 Task: Create in the project VikingTech and in the Backlog issue 'Create a new online platform for online language courses with advanced speech recognition and translation features' a child issue 'Kubernetes cluster backup and recovery testing and optimization', and assign it to team member softage.2@softage.net.
Action: Mouse moved to (537, 428)
Screenshot: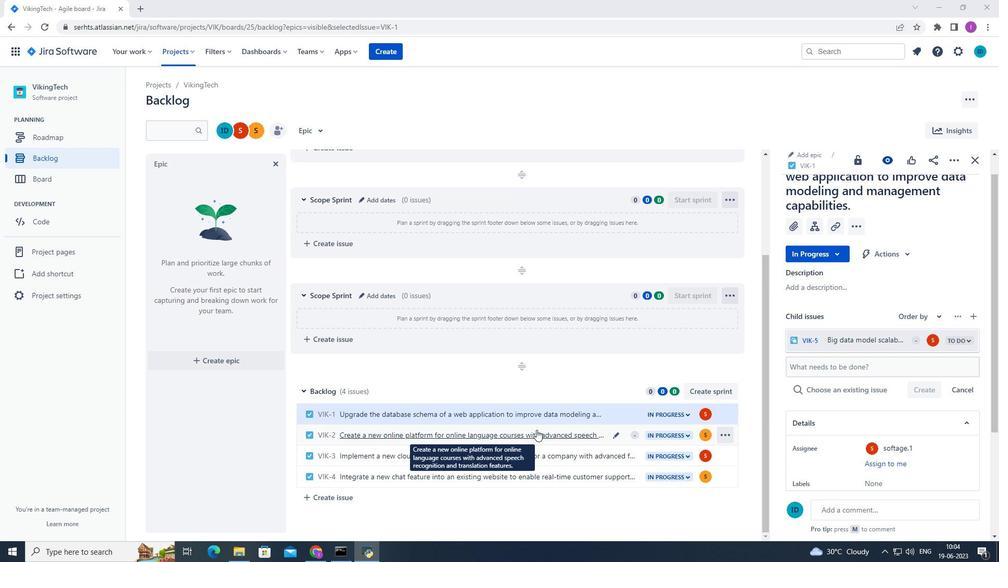 
Action: Mouse pressed left at (537, 428)
Screenshot: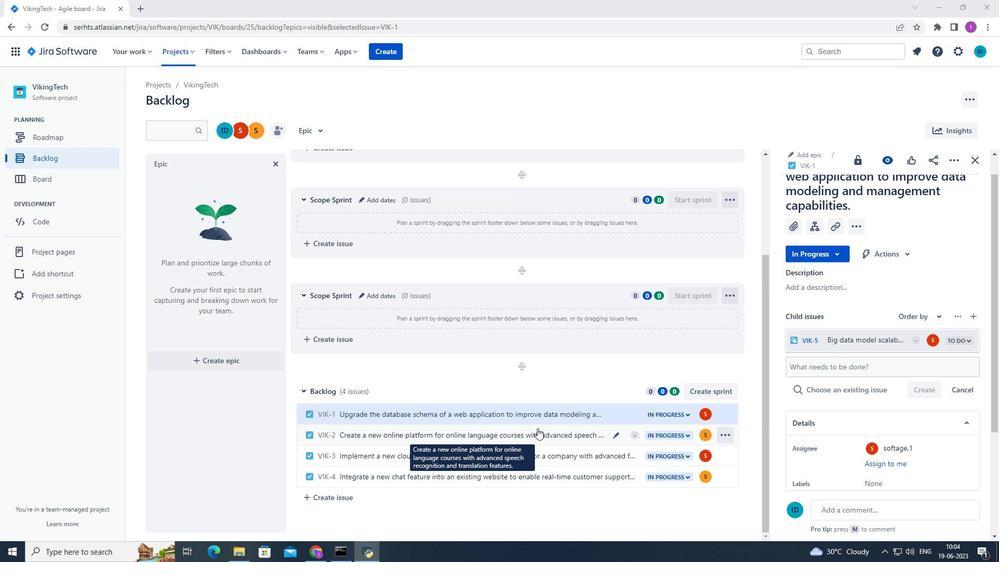 
Action: Mouse moved to (817, 252)
Screenshot: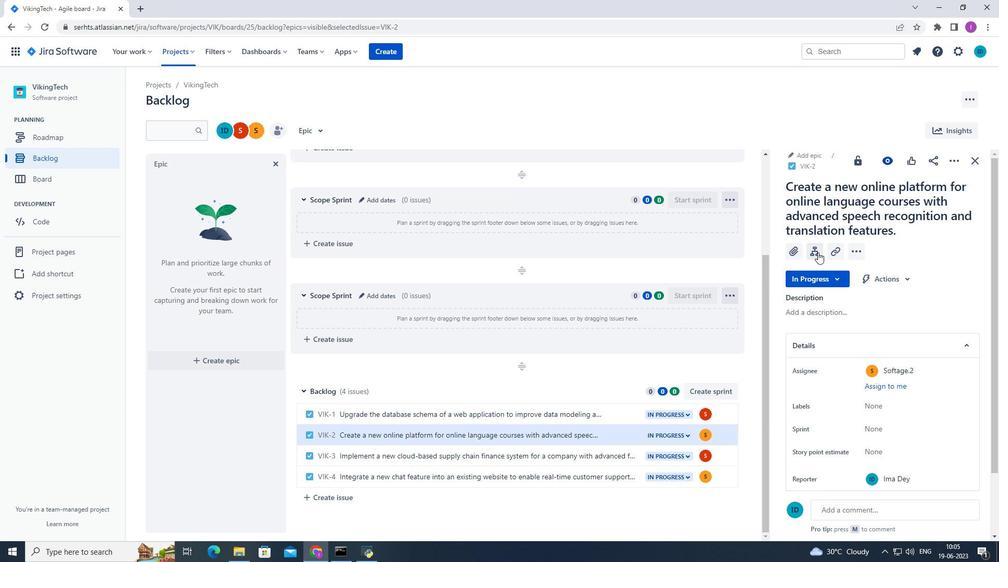 
Action: Mouse pressed left at (817, 252)
Screenshot: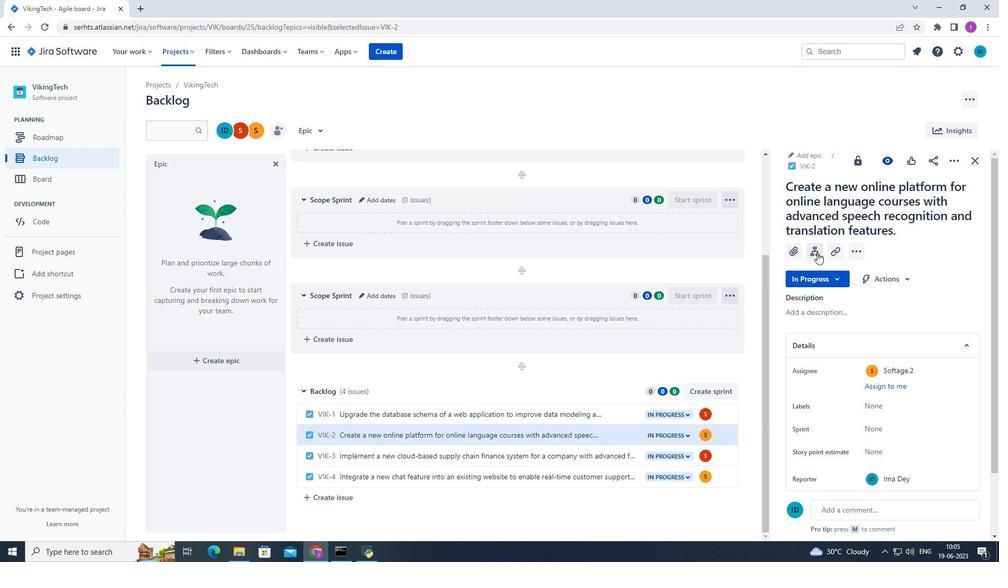 
Action: Mouse moved to (810, 338)
Screenshot: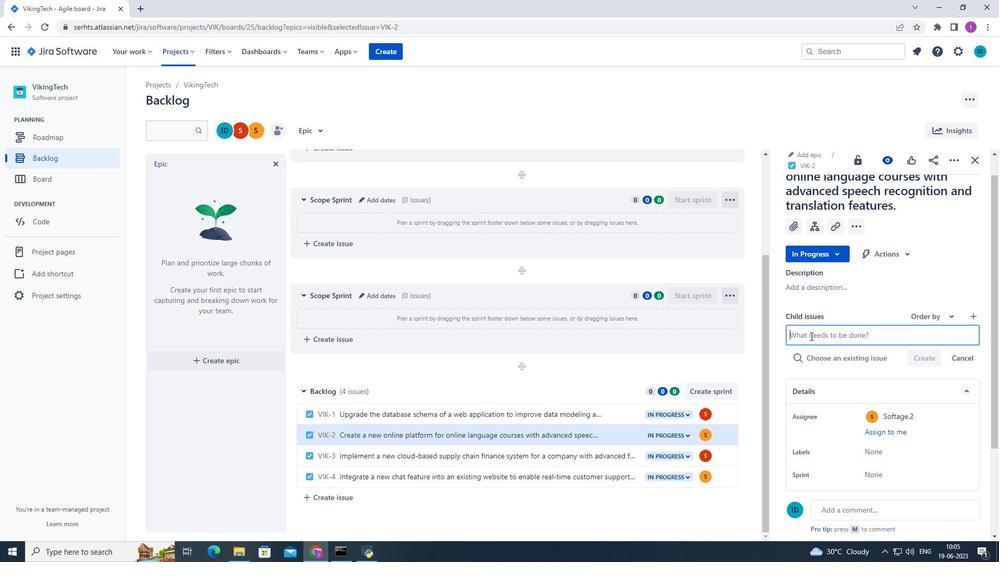 
Action: Mouse pressed left at (810, 338)
Screenshot: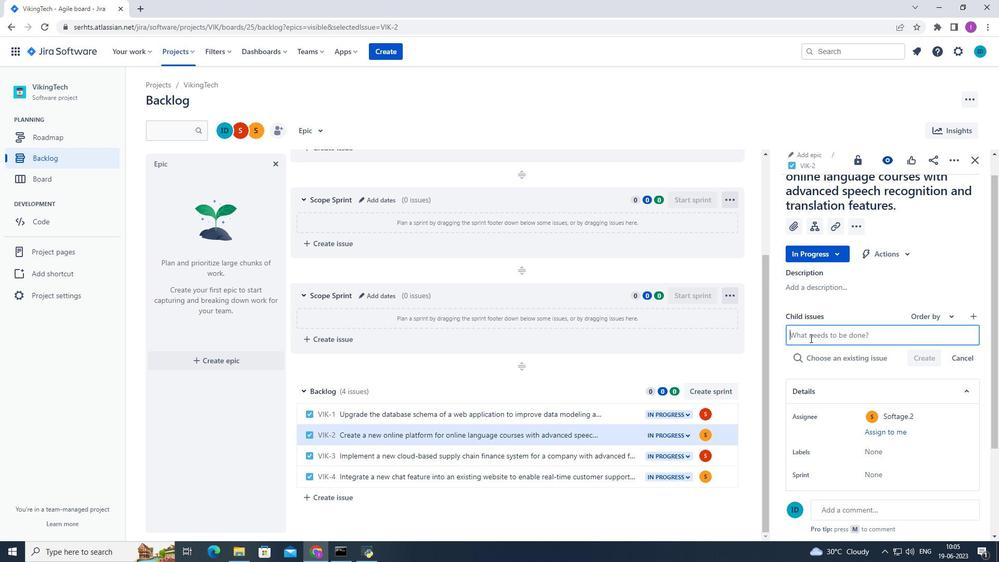 
Action: Key pressed <Key.shift><Key.shift><Key.shift><Key.shift><Key.shift><Key.shift><Key.shift><Key.shift><Key.shift><Key.shift><Key.shift>Kubernetes<Key.space>clouster<Key.space>backup
Screenshot: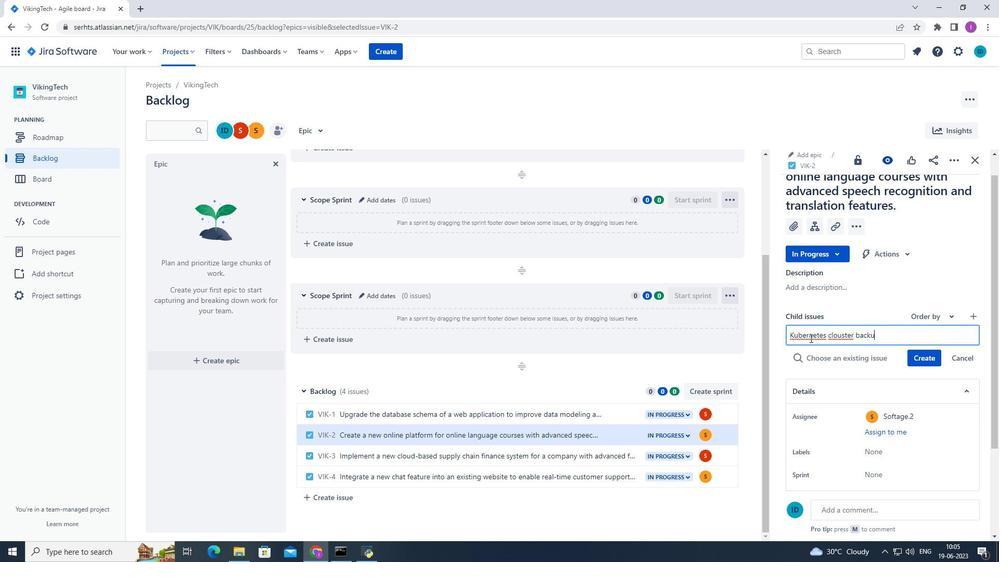 
Action: Mouse moved to (837, 337)
Screenshot: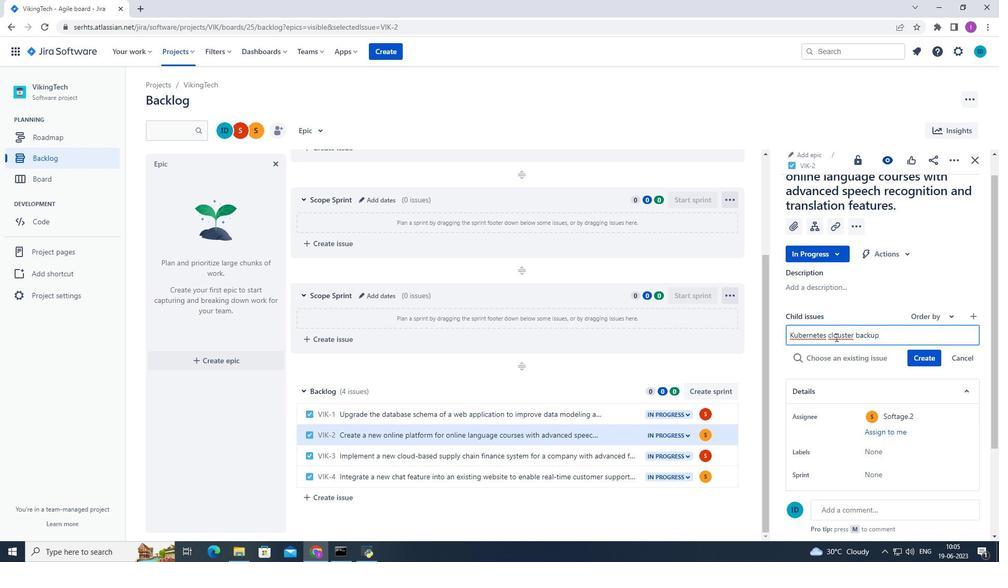 
Action: Mouse pressed left at (837, 337)
Screenshot: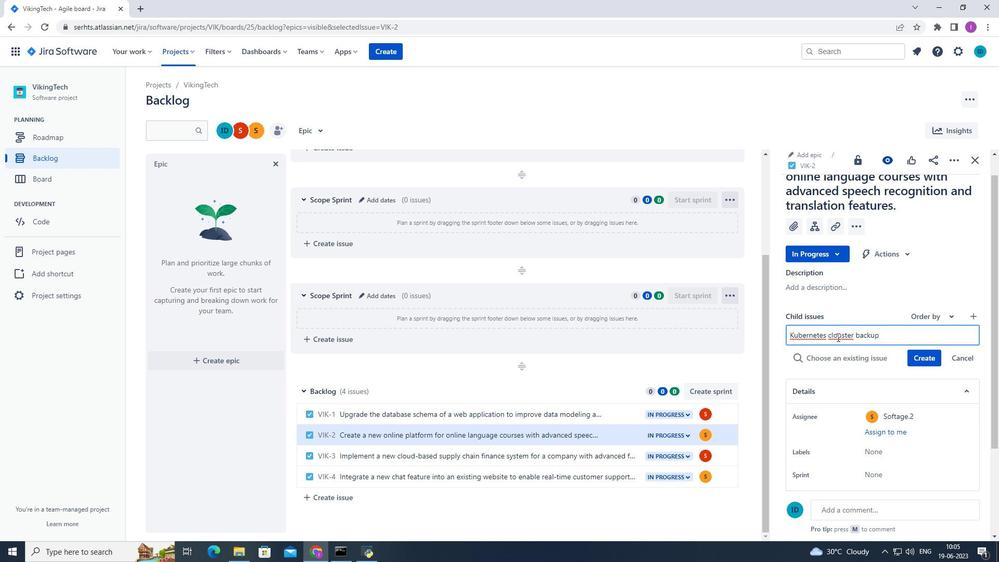
Action: Mouse moved to (839, 336)
Screenshot: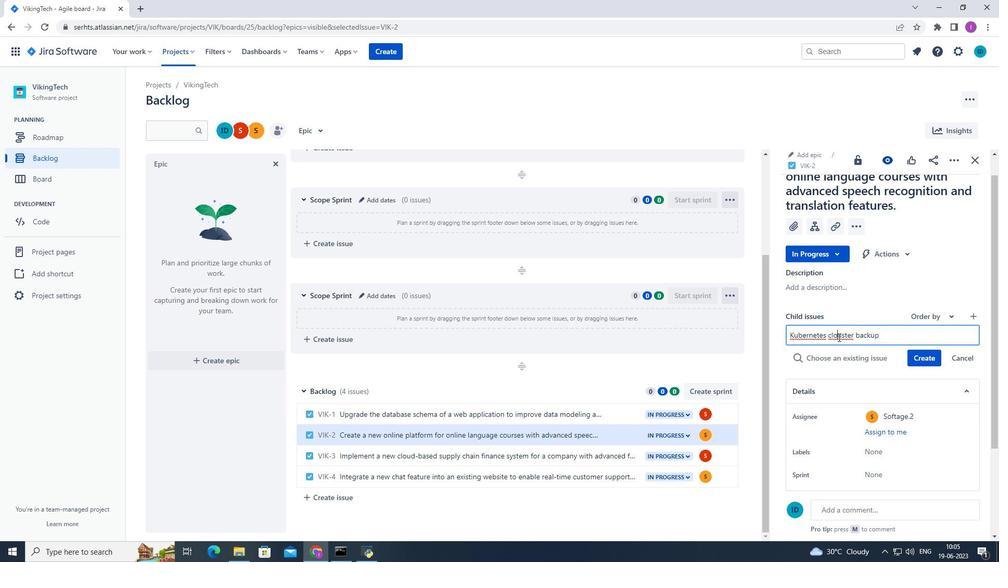 
Action: Key pressed <Key.backspace>
Screenshot: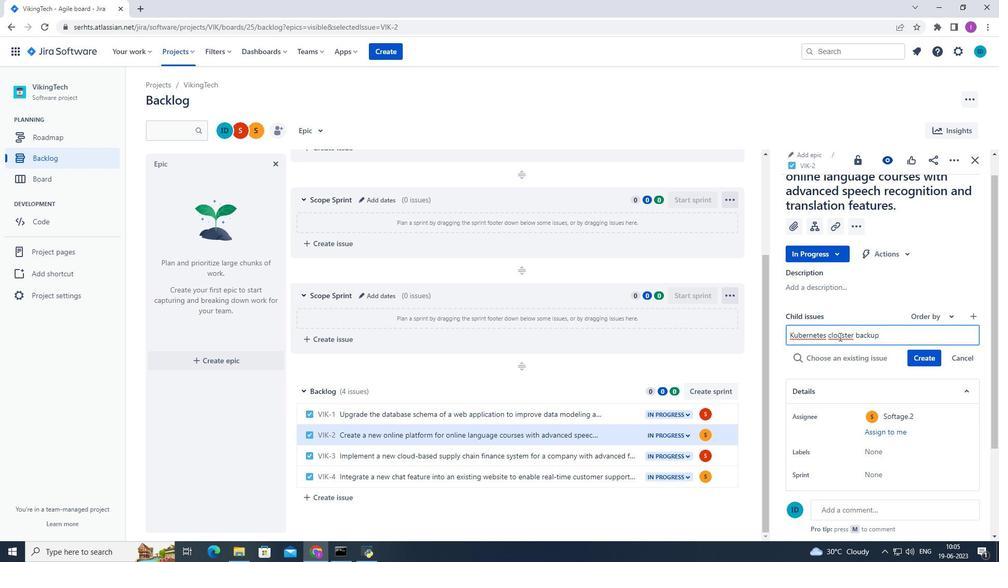 
Action: Mouse moved to (890, 342)
Screenshot: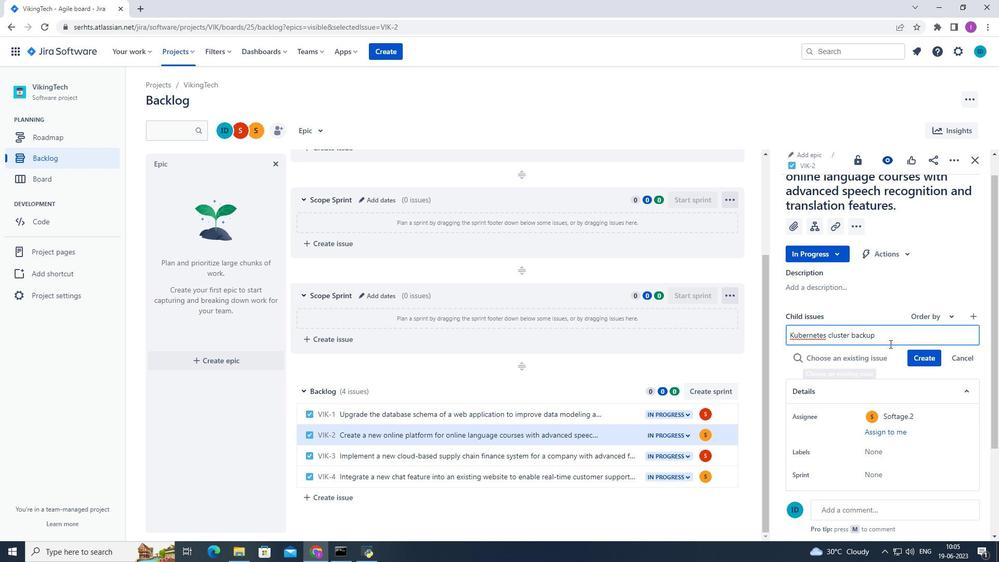 
Action: Mouse pressed left at (890, 342)
Screenshot: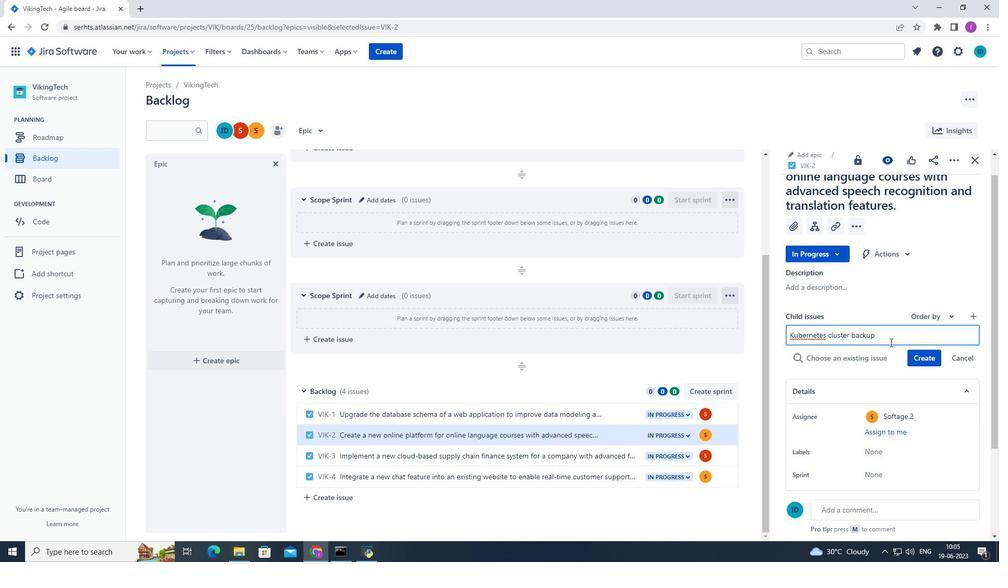 
Action: Mouse moved to (911, 338)
Screenshot: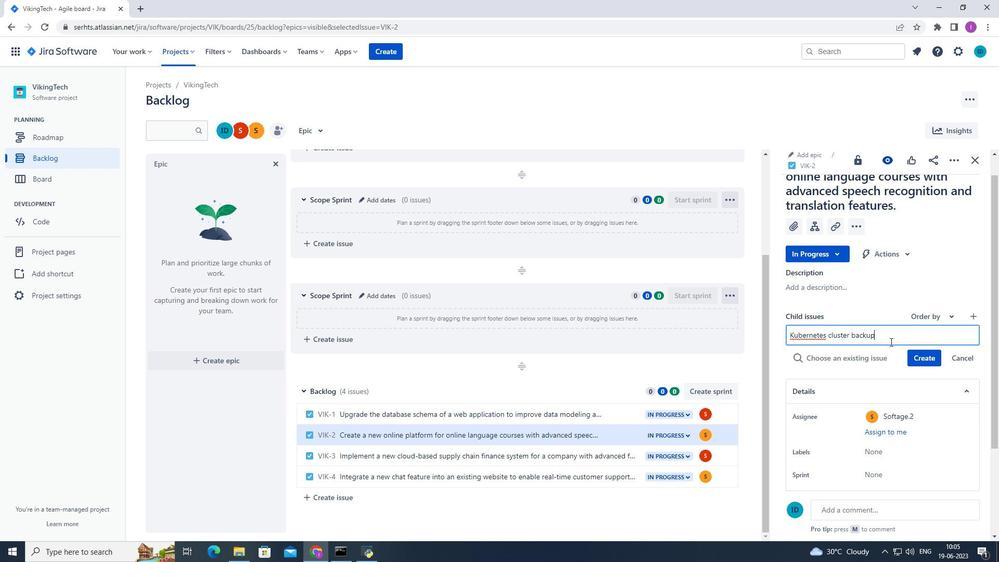 
Action: Key pressed <Key.space><Key.space><Key.backspace>a
Screenshot: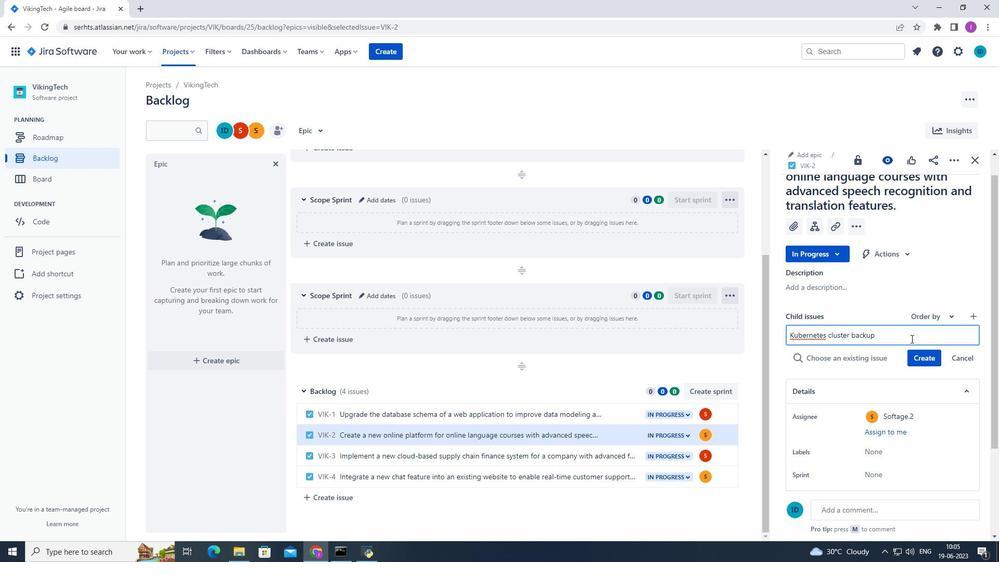 
Action: Mouse moved to (912, 338)
Screenshot: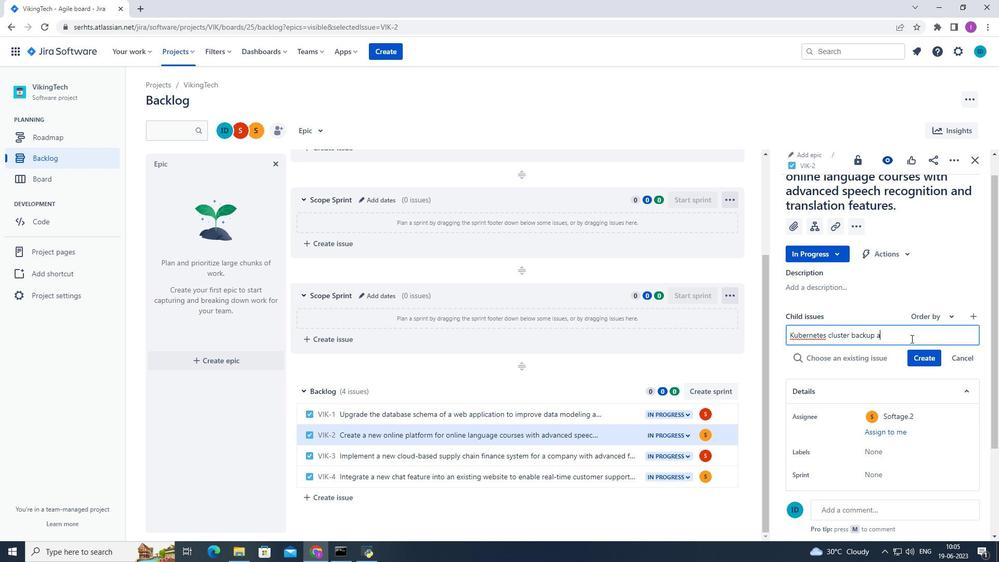 
Action: Key pressed nd<Key.space>recon<Key.backspace>very<Key.space>testing<Key.space>and<Key.space>optimization.<Key.enter>
Screenshot: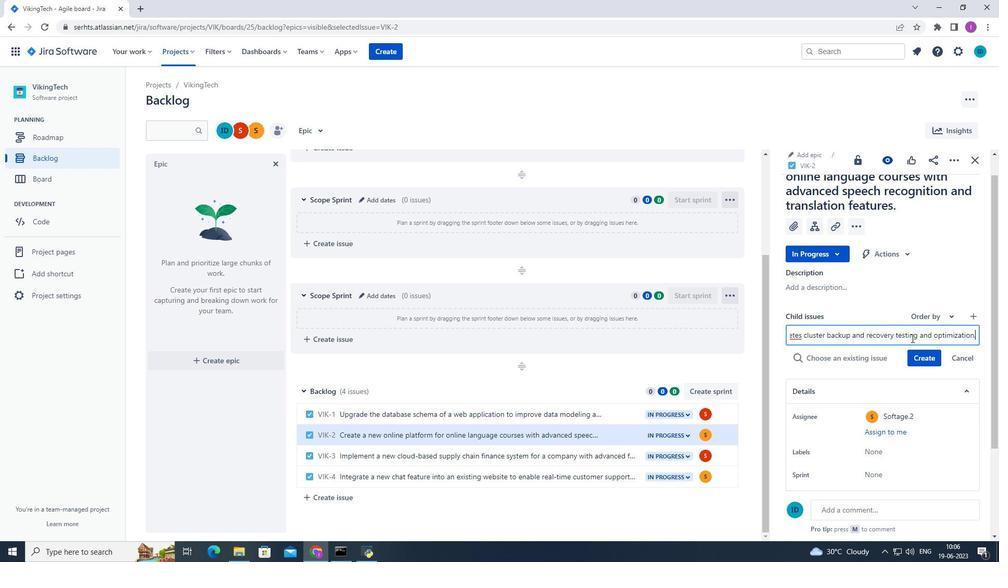 
Action: Mouse moved to (933, 339)
Screenshot: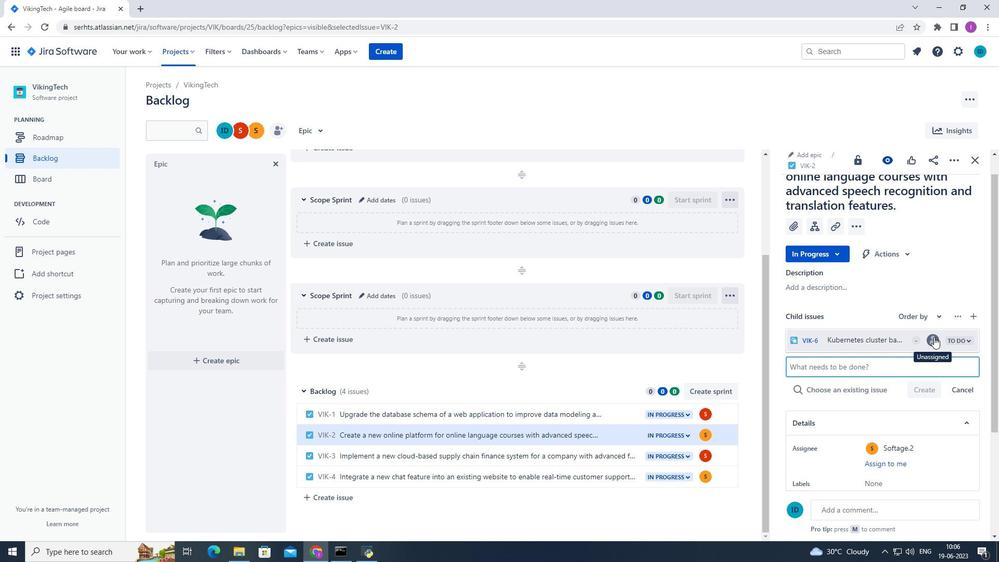 
Action: Mouse pressed left at (933, 339)
Screenshot: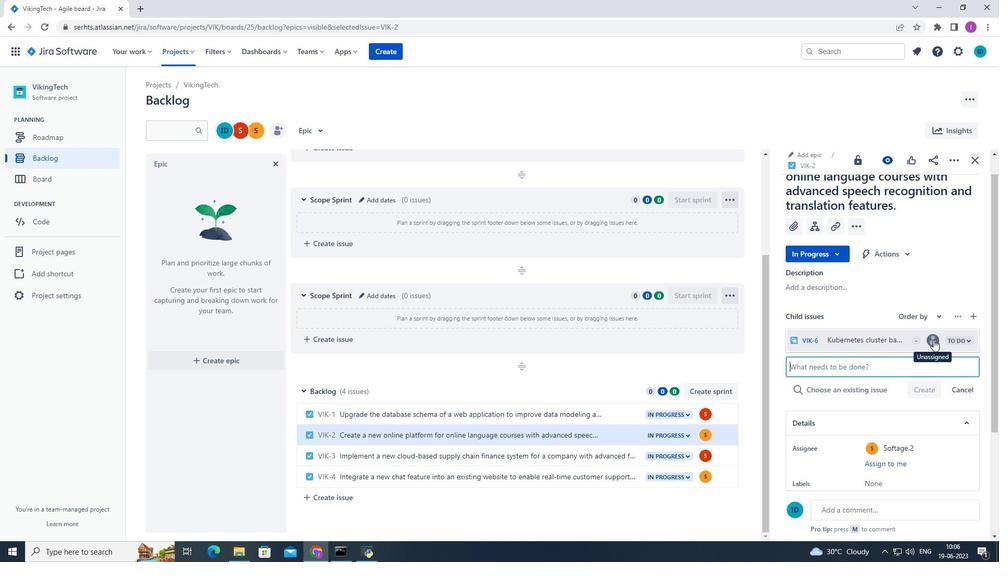 
Action: Mouse moved to (824, 391)
Screenshot: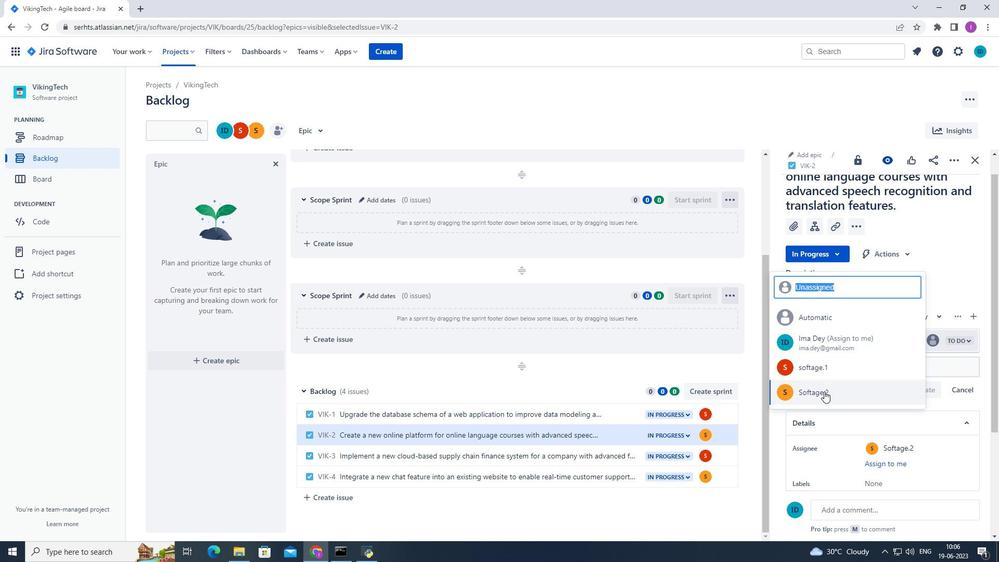 
Action: Mouse pressed left at (824, 391)
Screenshot: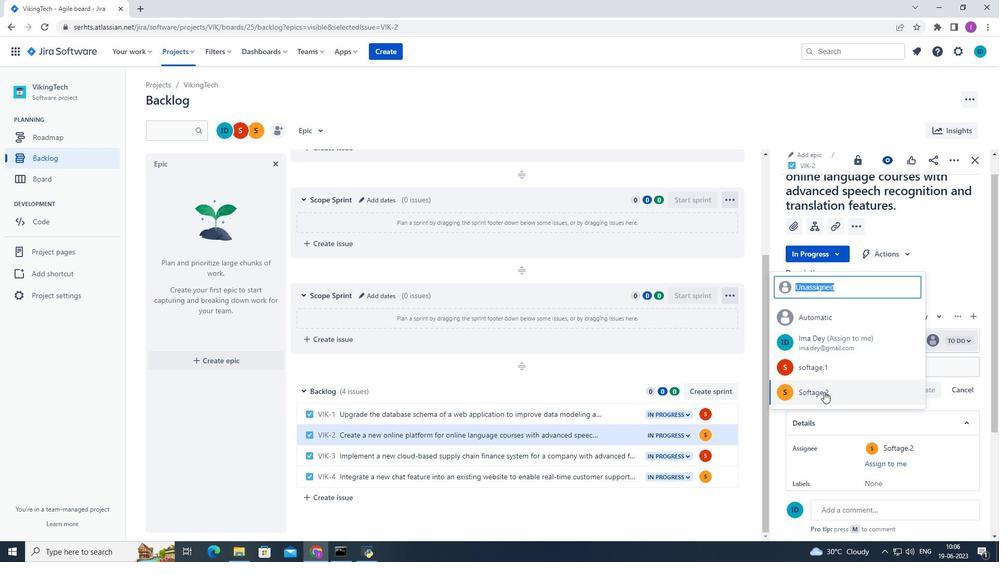
Action: Mouse moved to (840, 364)
Screenshot: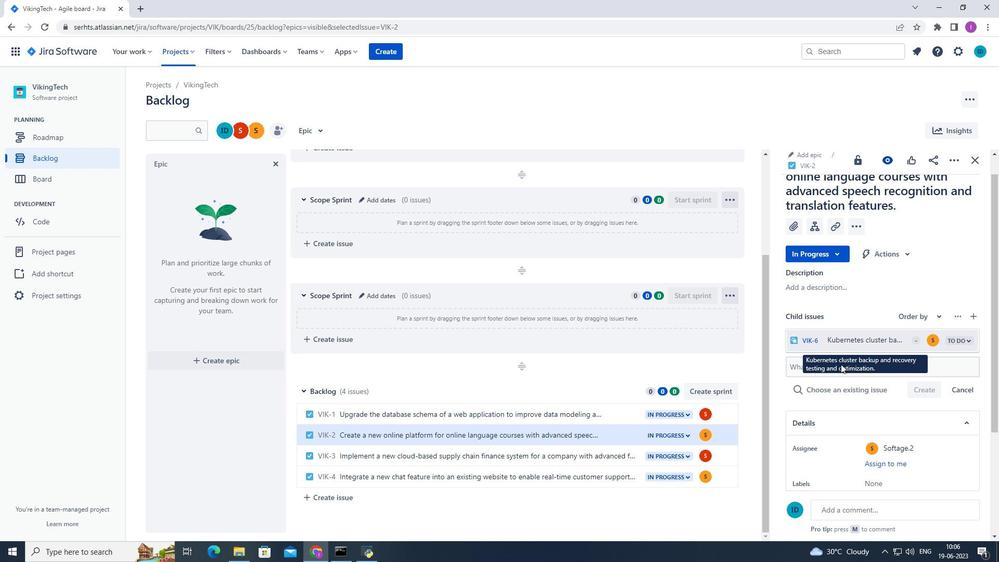 
